 Task: Create a rule from the Routing list, Task moved to a section -> Set Priority in the project BitBridge , set the section as Done clear the priority
Action: Mouse moved to (796, 326)
Screenshot: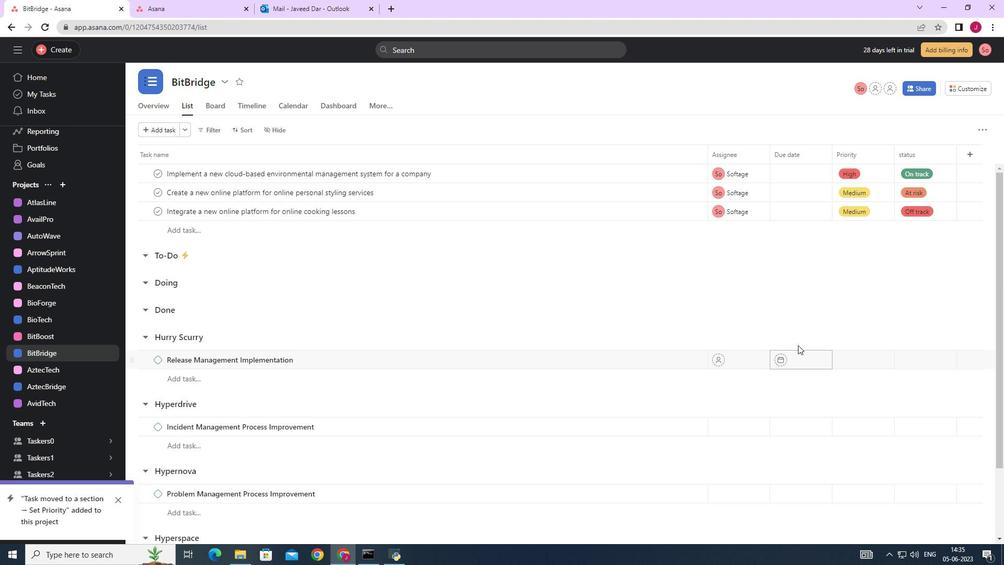 
Action: Mouse scrolled (796, 327) with delta (0, 0)
Screenshot: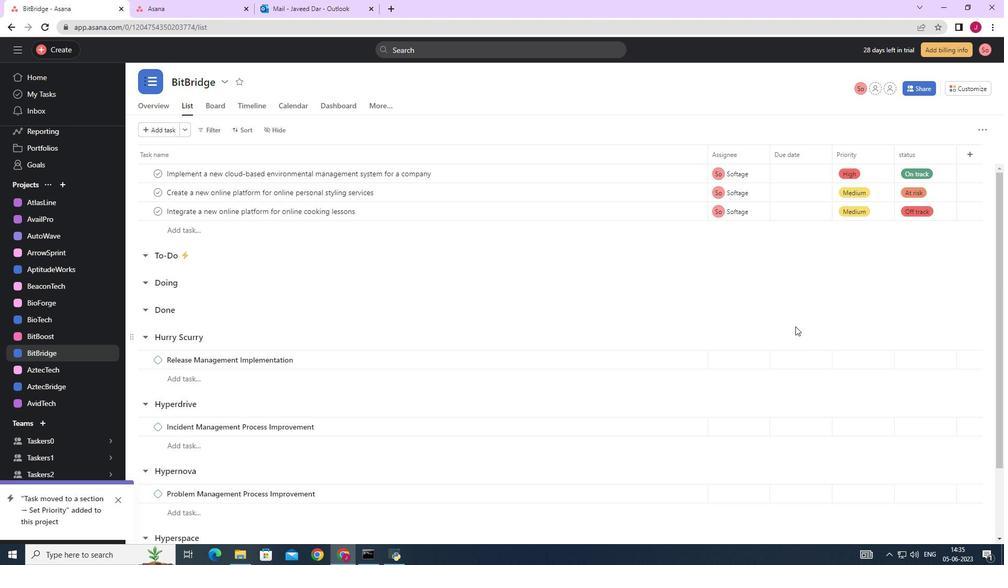 
Action: Mouse scrolled (796, 327) with delta (0, 0)
Screenshot: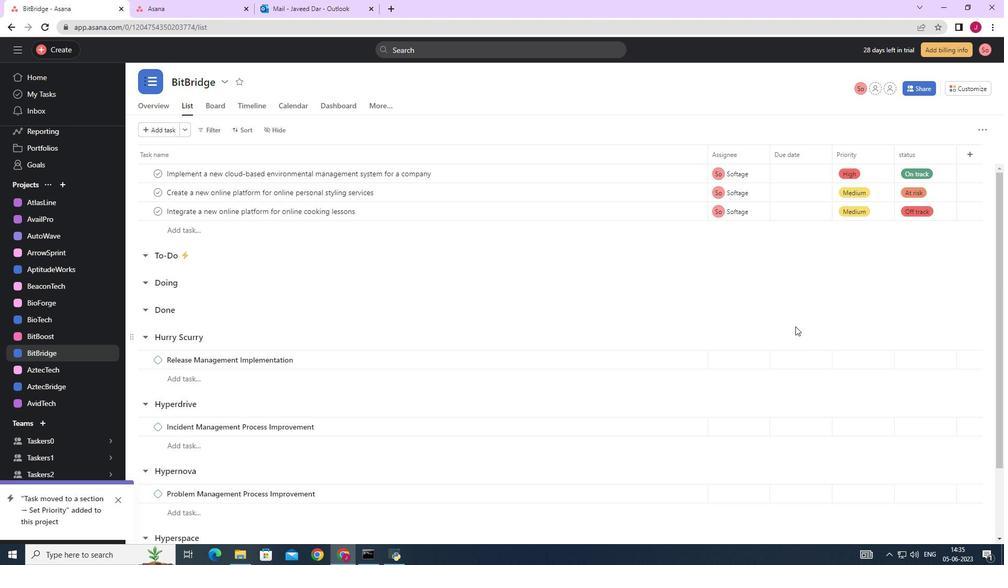 
Action: Mouse scrolled (796, 327) with delta (0, 0)
Screenshot: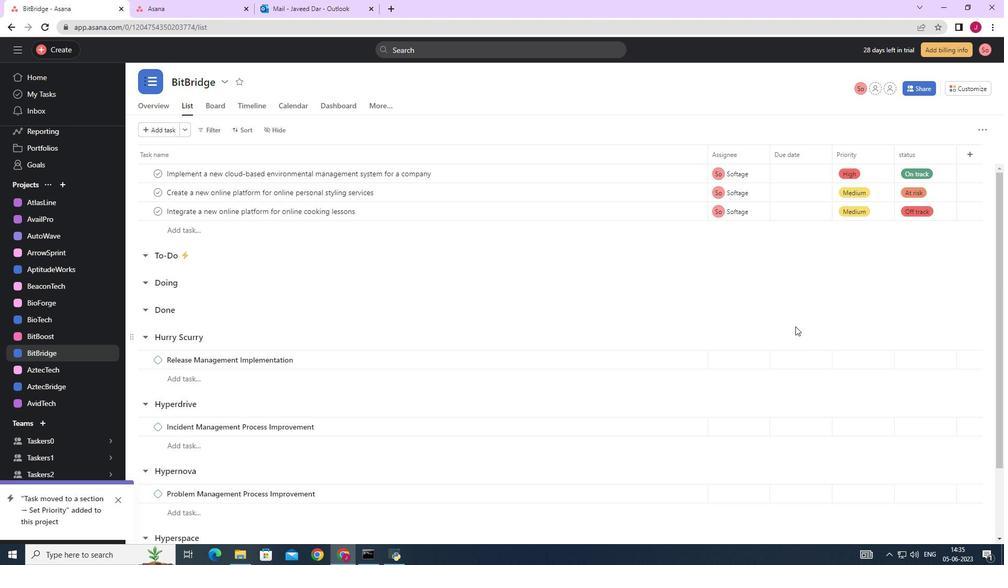 
Action: Mouse moved to (70, 237)
Screenshot: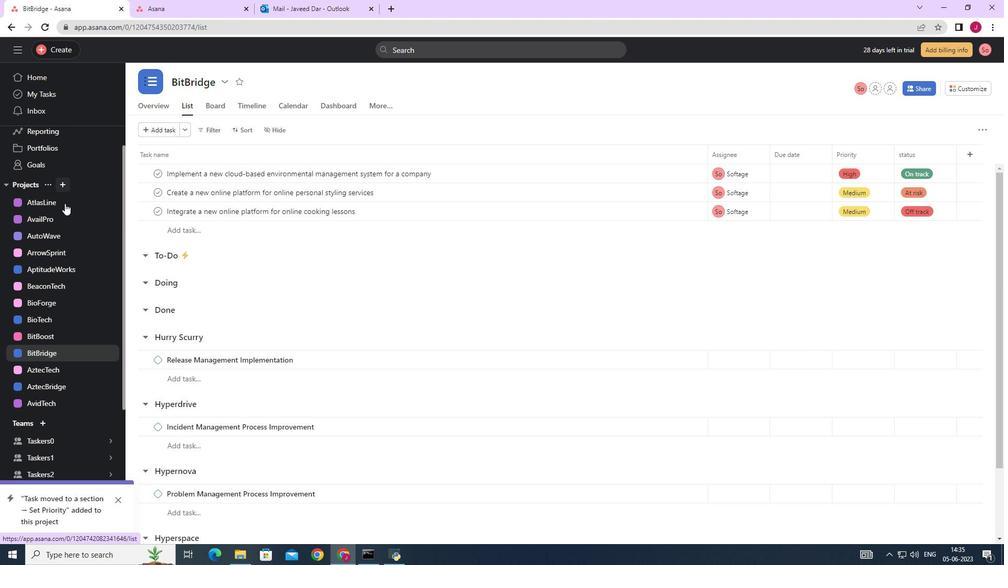
Action: Mouse scrolled (70, 236) with delta (0, 0)
Screenshot: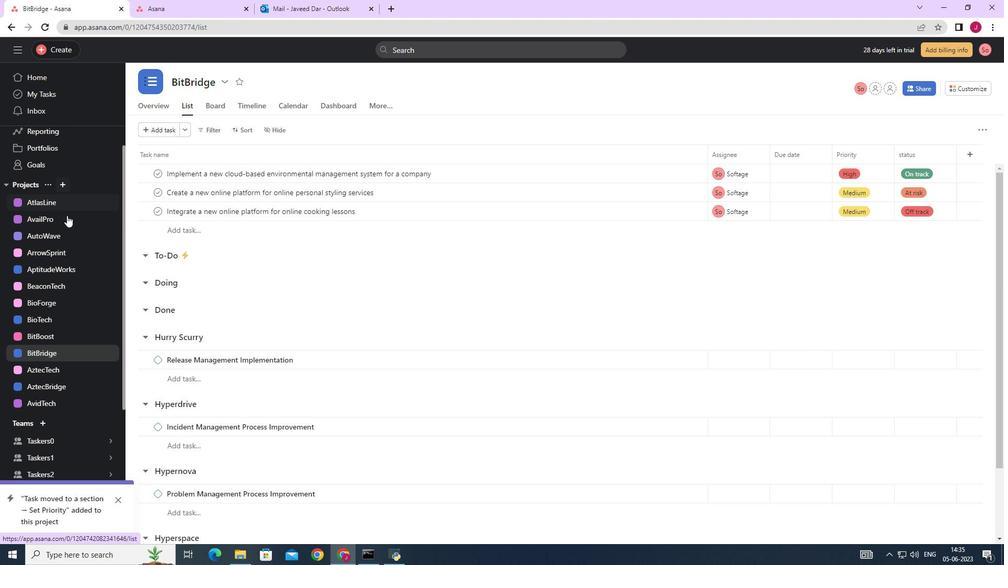 
Action: Mouse moved to (72, 247)
Screenshot: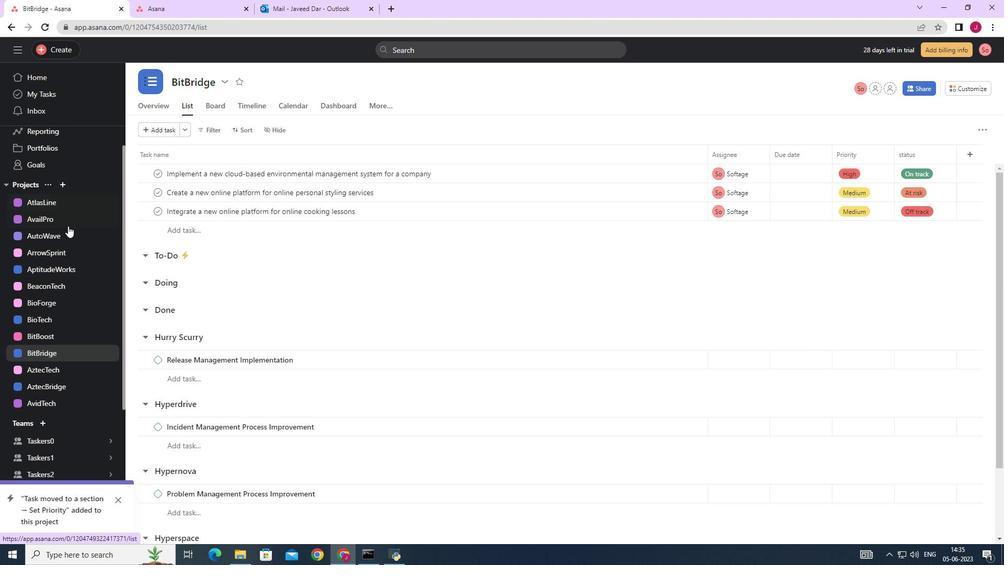 
Action: Mouse scrolled (72, 245) with delta (0, 0)
Screenshot: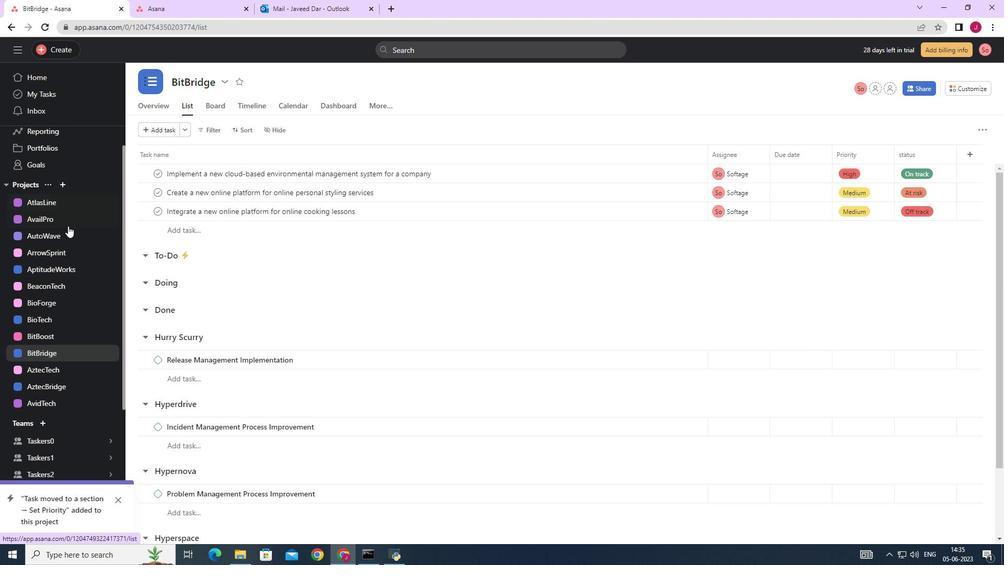 
Action: Mouse moved to (72, 250)
Screenshot: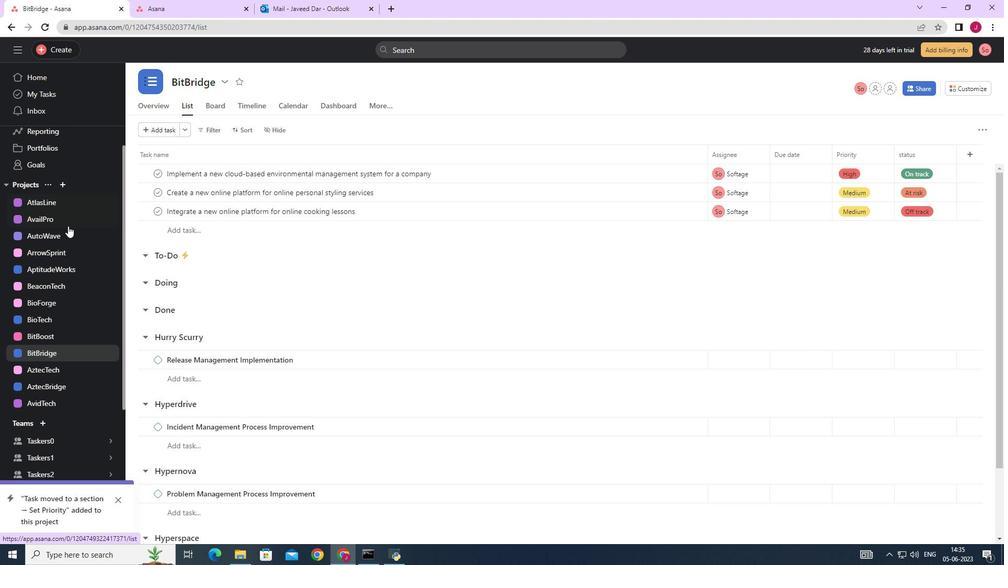
Action: Mouse scrolled (72, 250) with delta (0, 0)
Screenshot: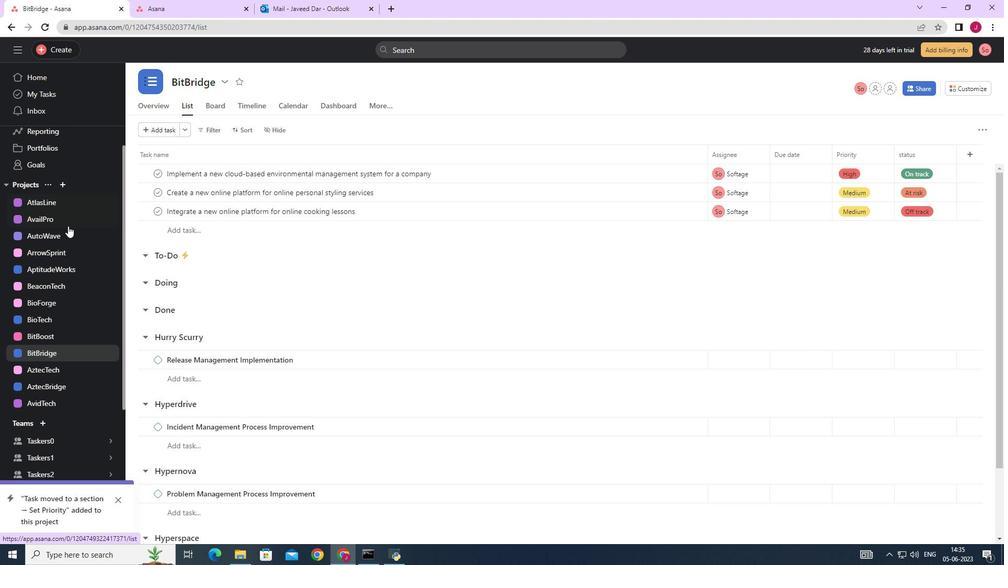 
Action: Mouse moved to (74, 263)
Screenshot: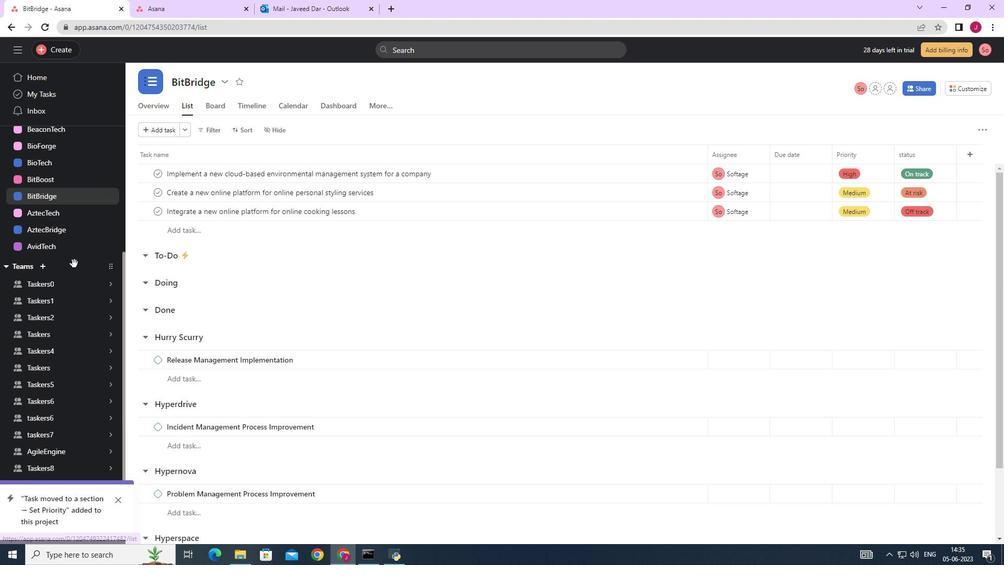 
Action: Mouse scrolled (74, 264) with delta (0, 0)
Screenshot: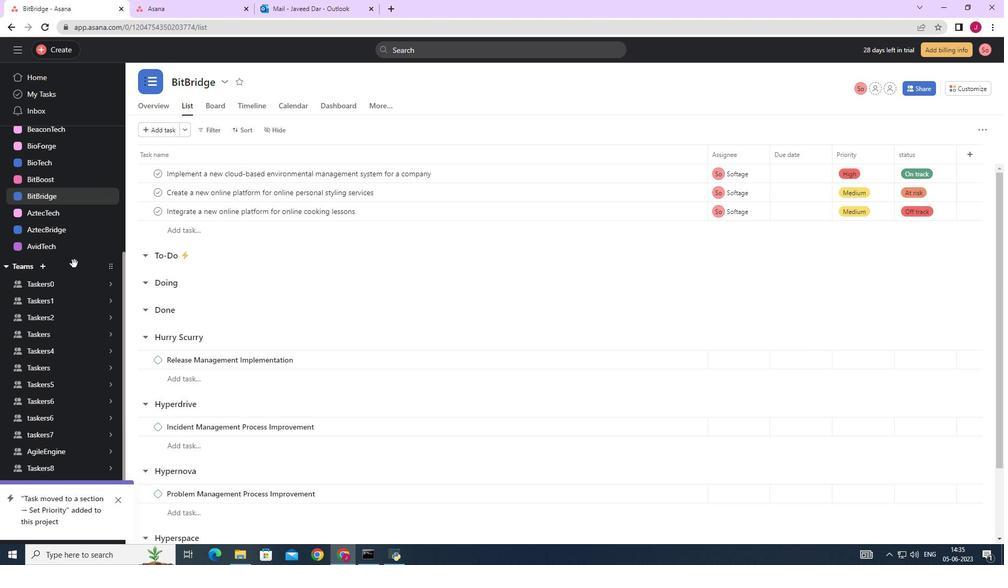 
Action: Mouse scrolled (74, 264) with delta (0, 0)
Screenshot: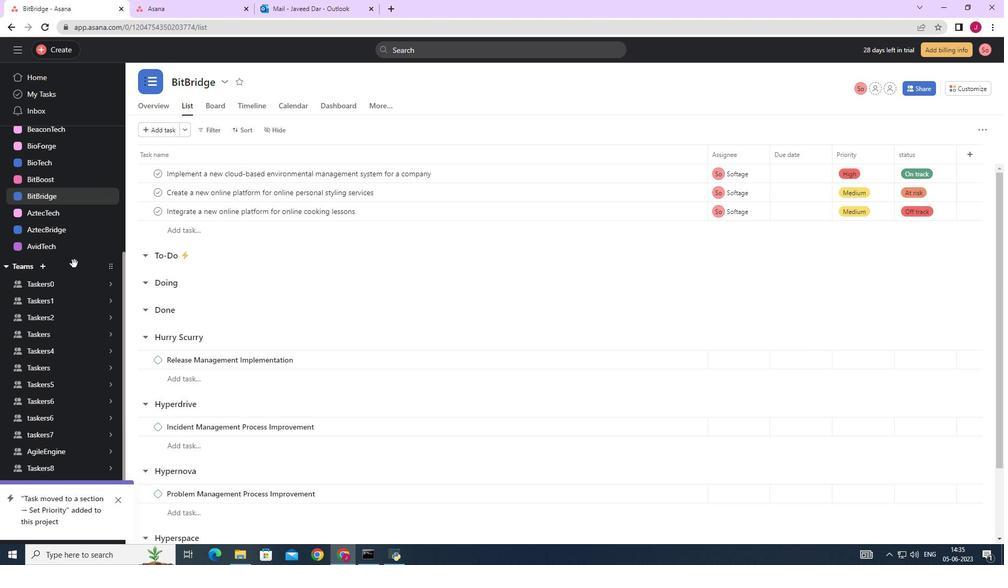 
Action: Mouse scrolled (74, 264) with delta (0, 0)
Screenshot: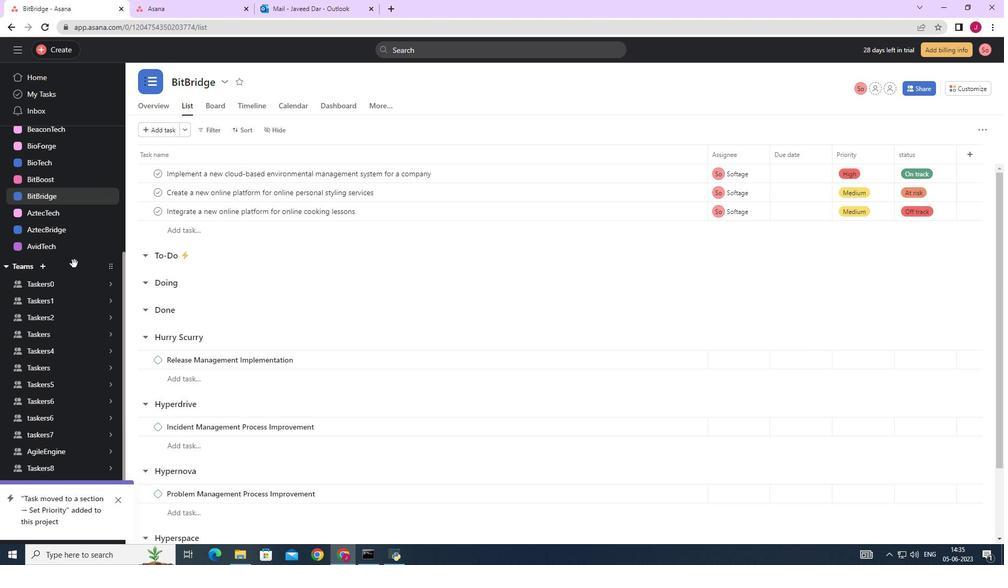 
Action: Mouse moved to (980, 88)
Screenshot: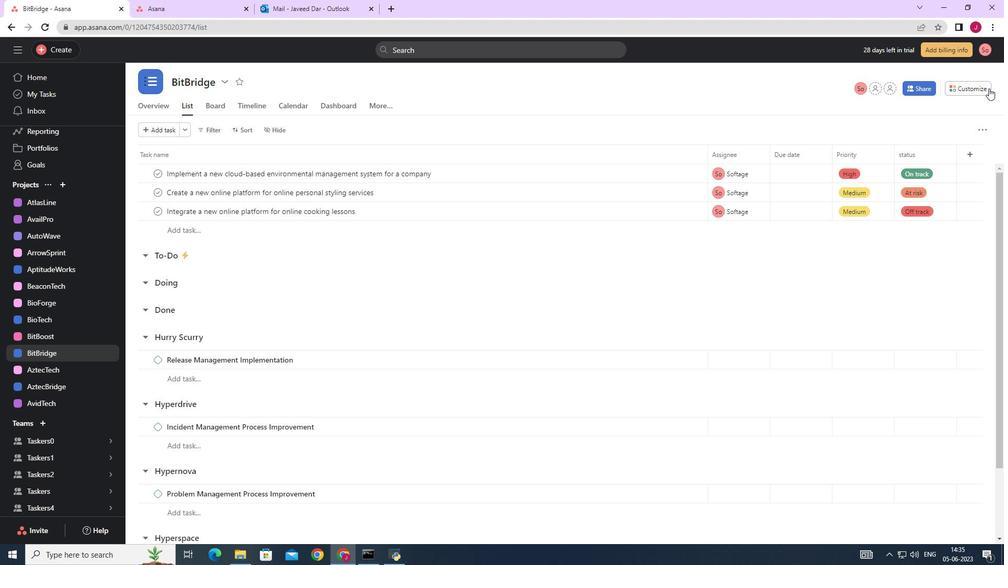 
Action: Mouse pressed left at (980, 88)
Screenshot: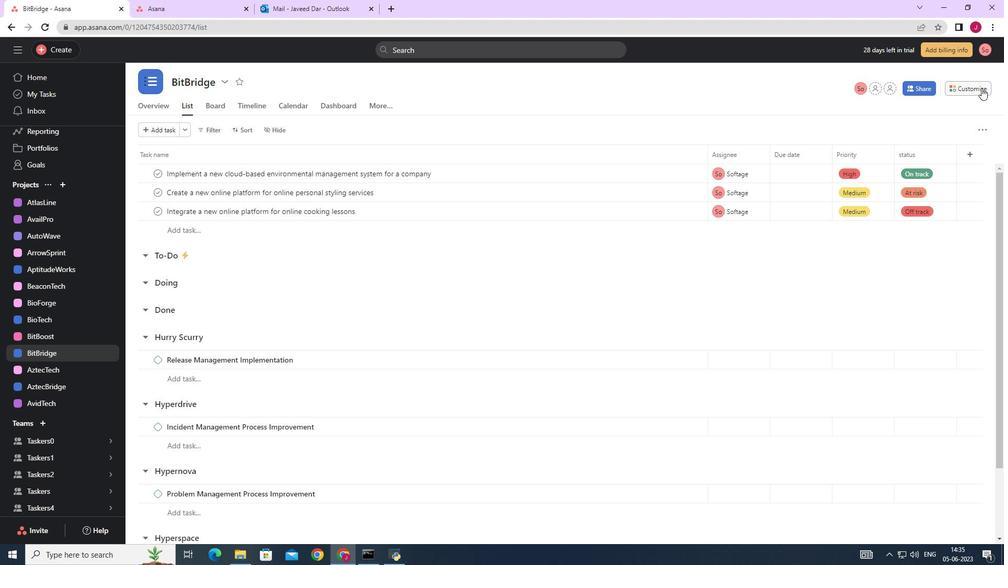 
Action: Mouse moved to (781, 230)
Screenshot: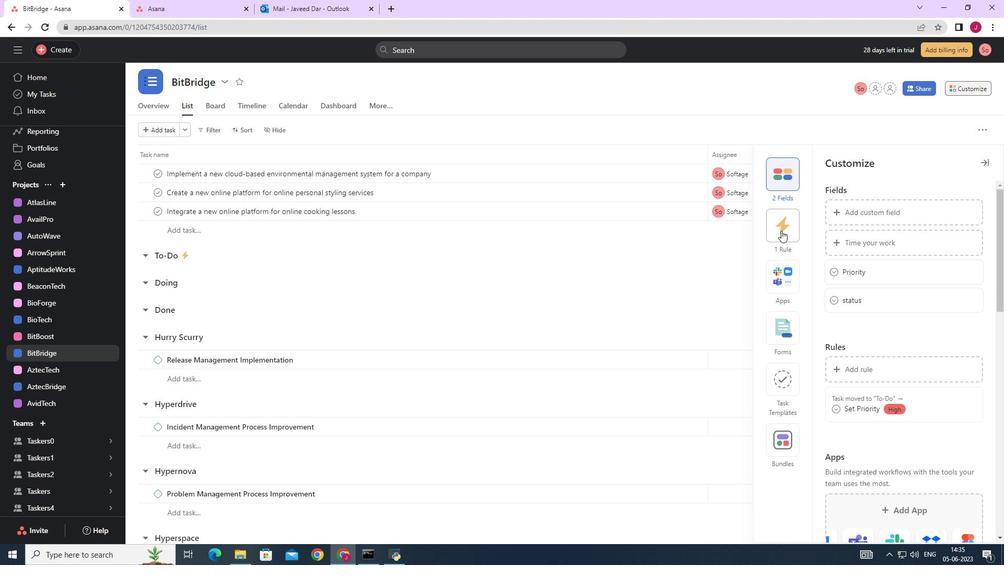 
Action: Mouse pressed left at (781, 230)
Screenshot: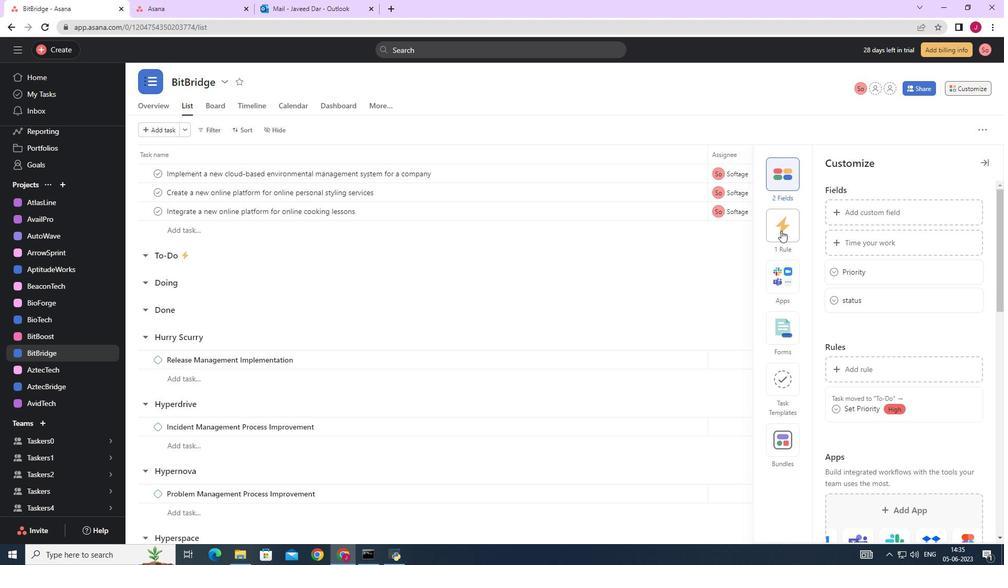 
Action: Mouse moved to (872, 207)
Screenshot: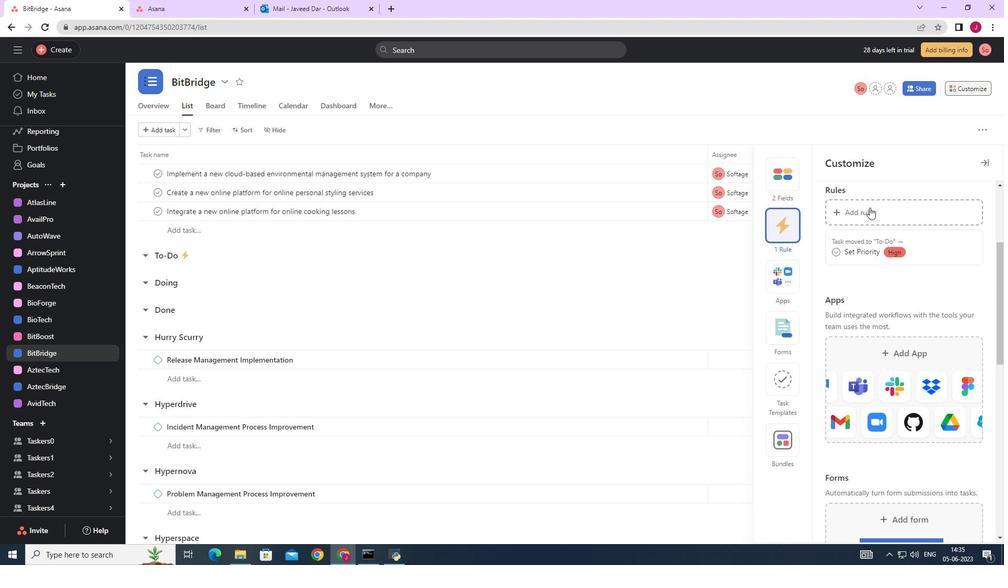 
Action: Mouse pressed left at (872, 207)
Screenshot: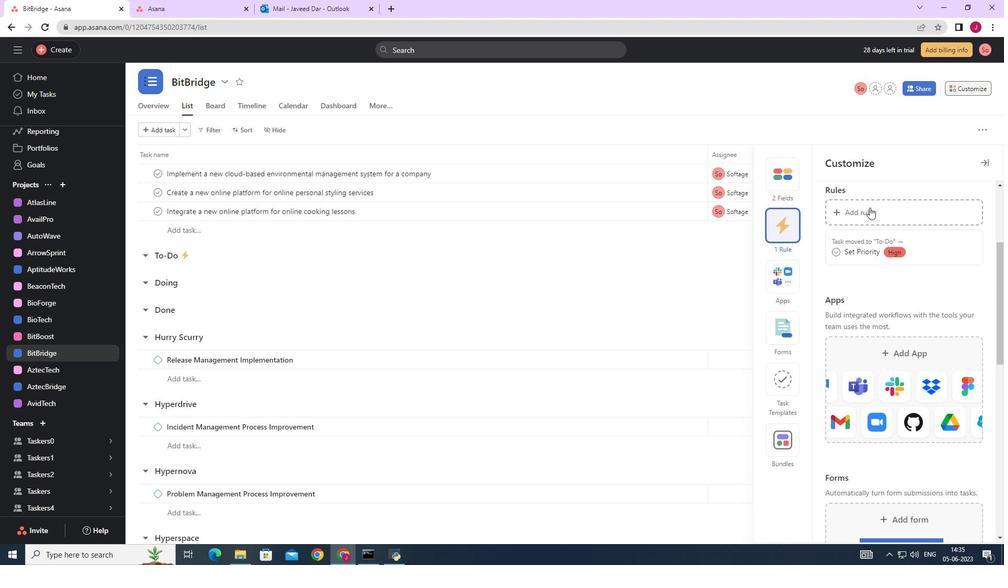 
Action: Mouse moved to (221, 137)
Screenshot: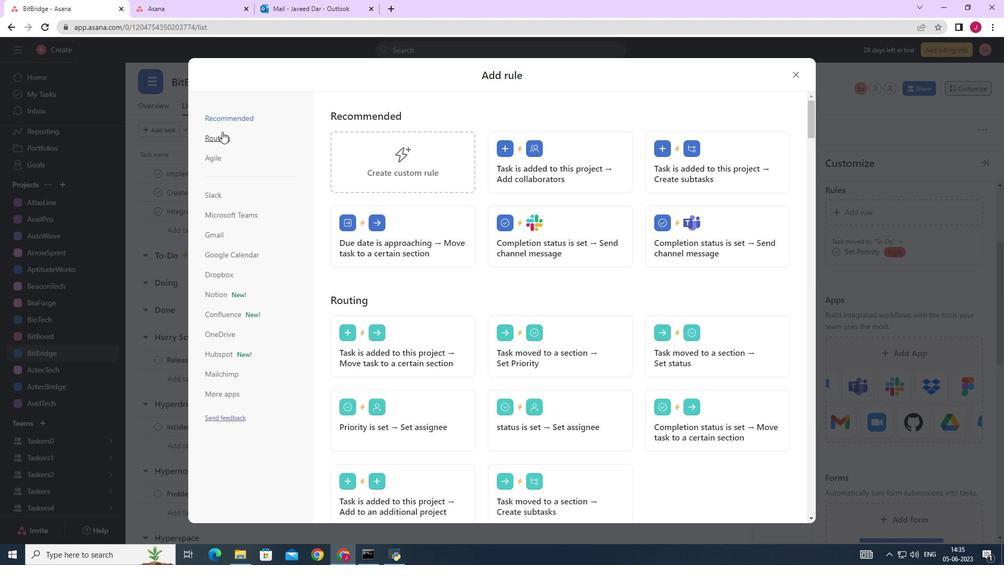 
Action: Mouse pressed left at (221, 137)
Screenshot: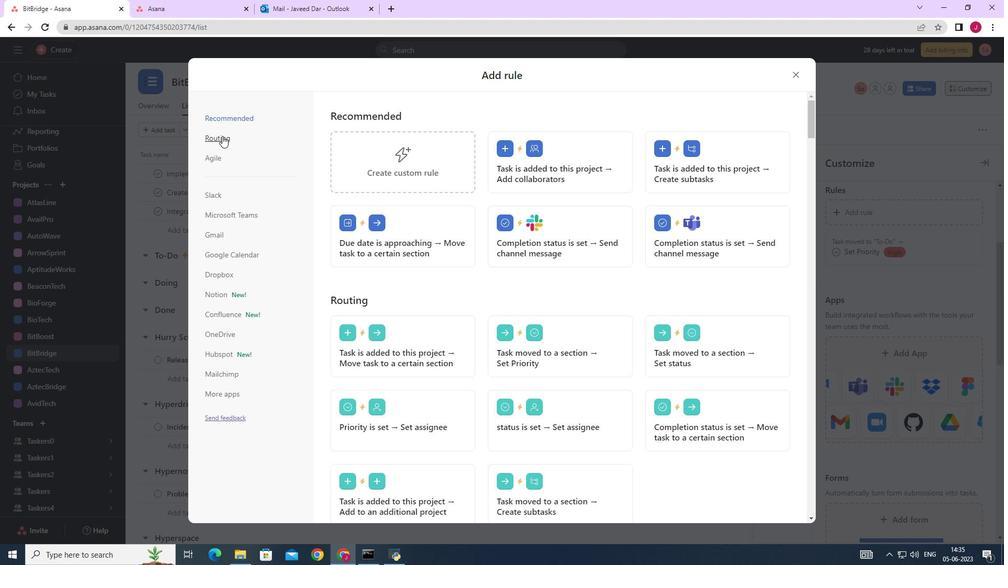 
Action: Mouse moved to (558, 157)
Screenshot: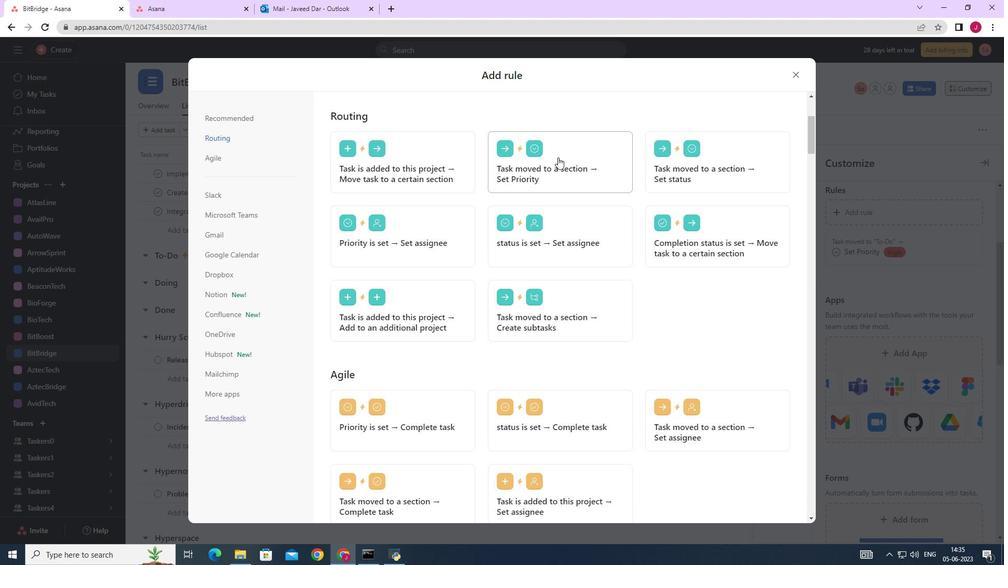 
Action: Mouse pressed left at (558, 157)
Screenshot: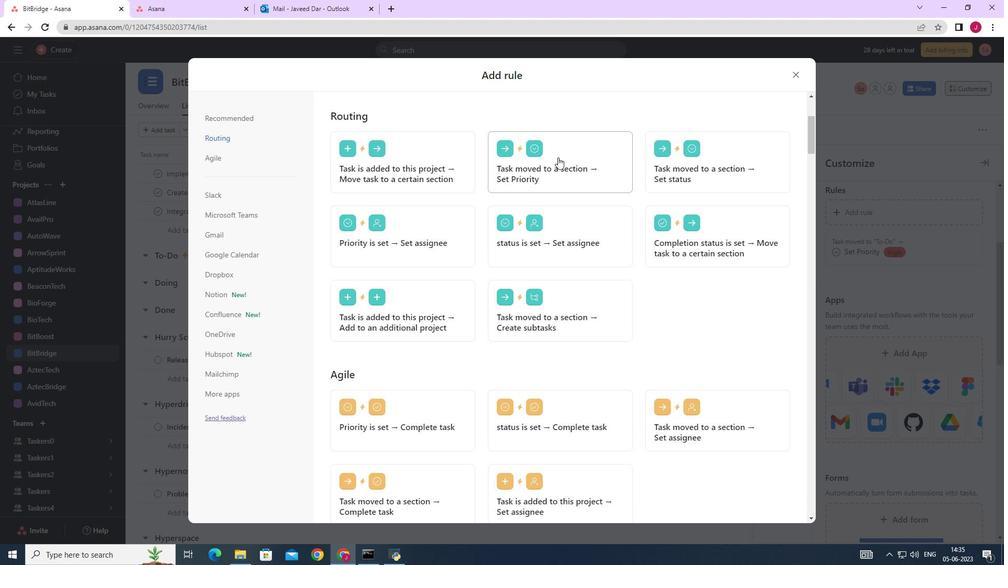 
Action: Mouse moved to (442, 283)
Screenshot: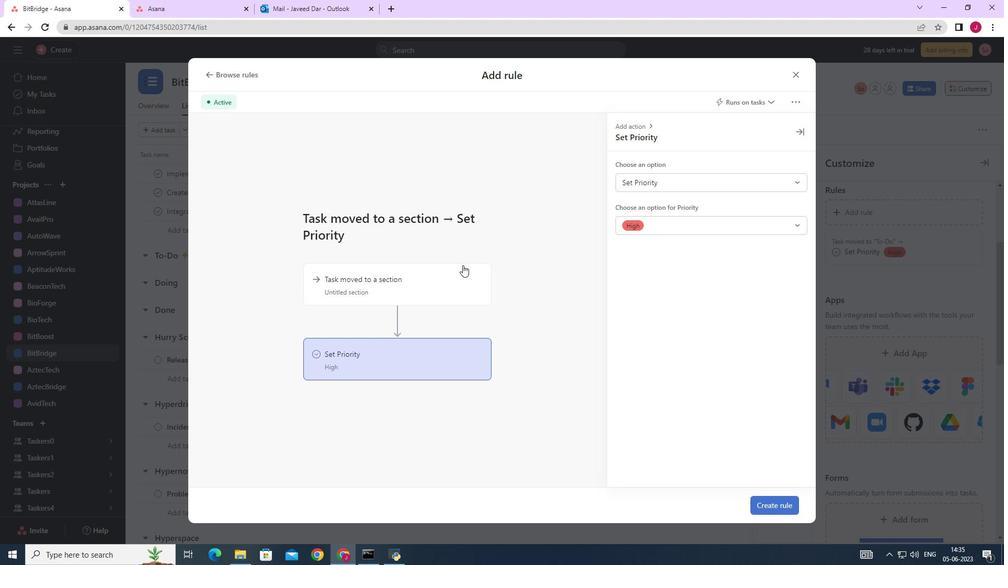 
Action: Mouse pressed left at (442, 283)
Screenshot: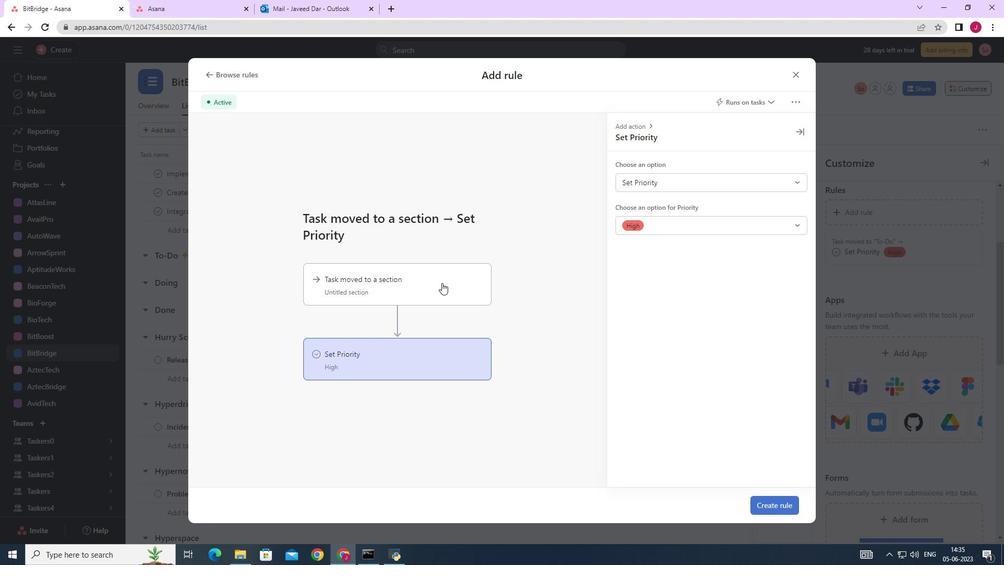 
Action: Mouse moved to (449, 355)
Screenshot: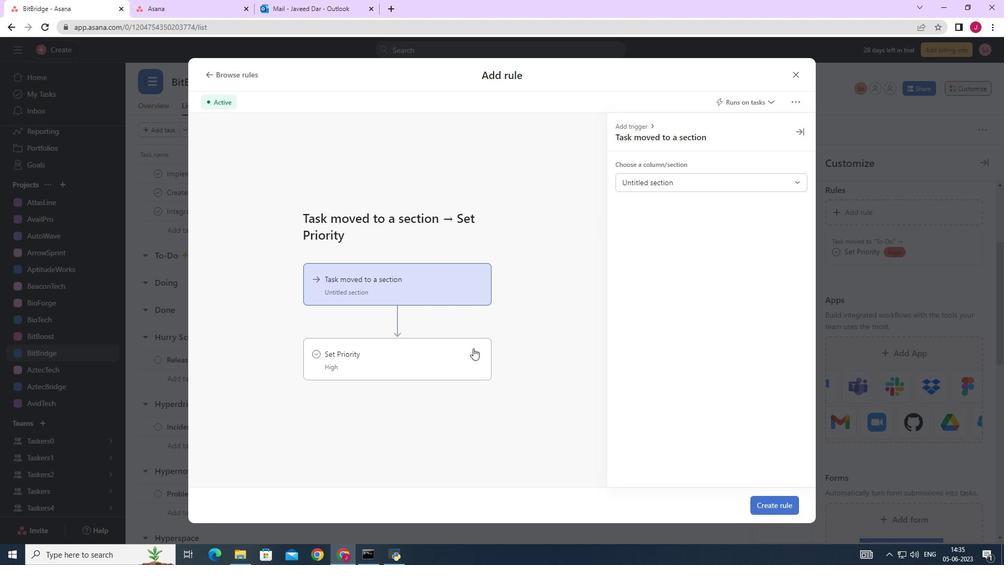 
Action: Mouse pressed left at (449, 355)
Screenshot: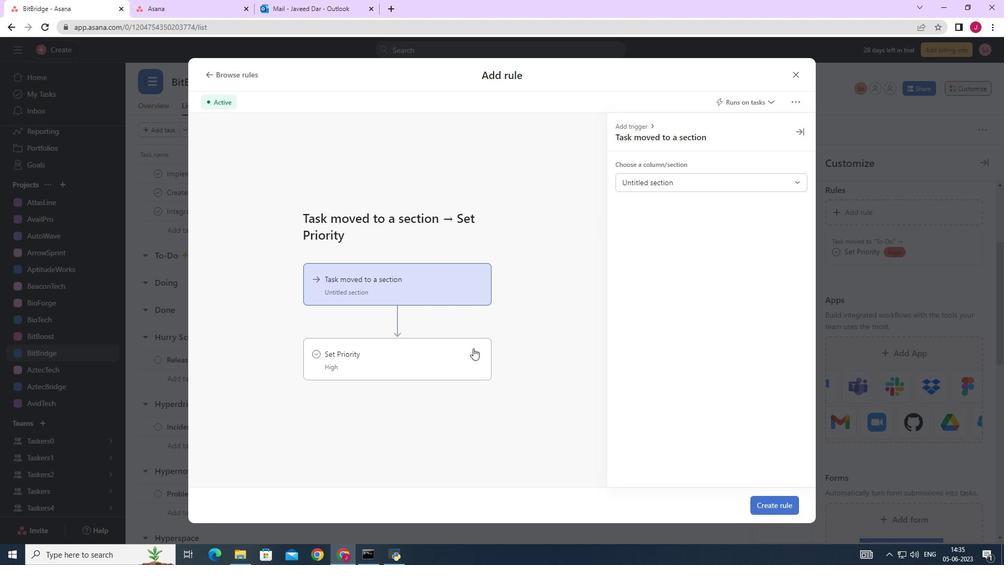 
Action: Mouse moved to (645, 180)
Screenshot: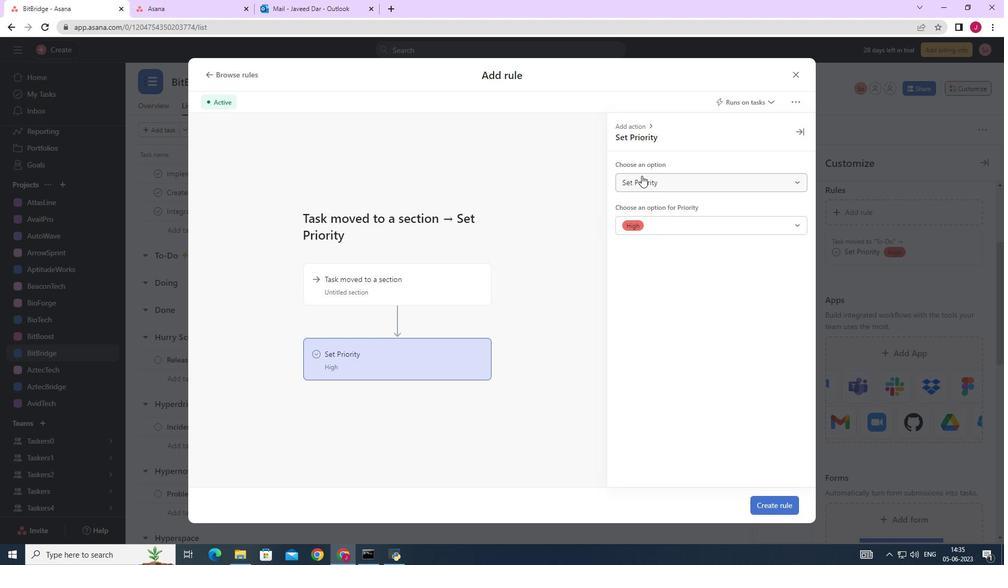 
Action: Mouse pressed left at (645, 180)
Screenshot: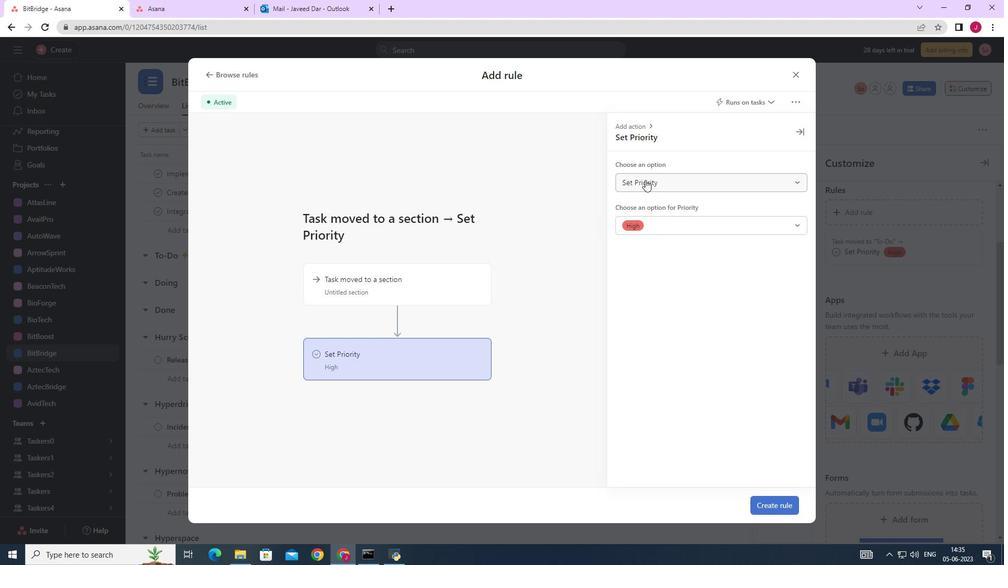 
Action: Mouse moved to (440, 275)
Screenshot: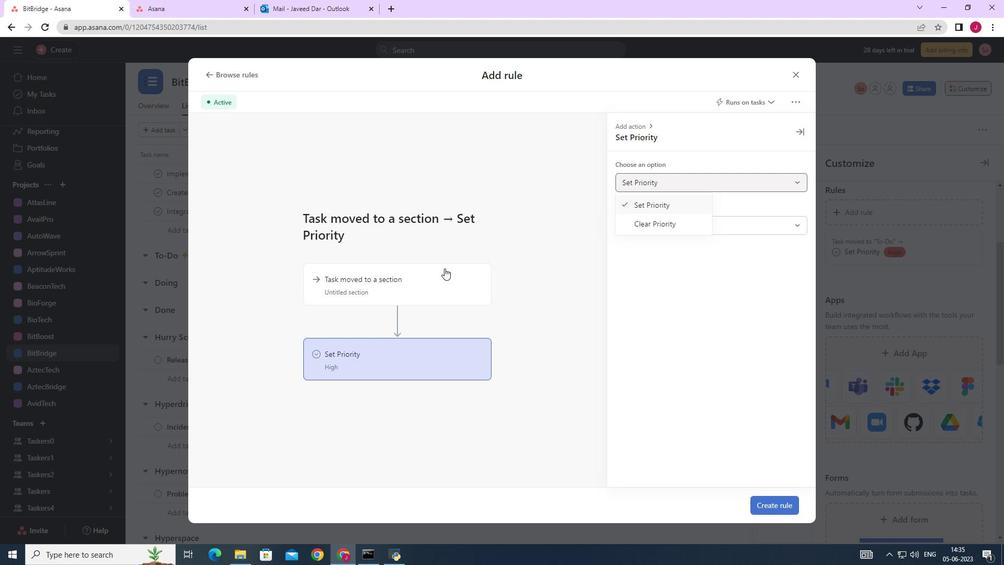 
Action: Mouse pressed left at (440, 275)
Screenshot: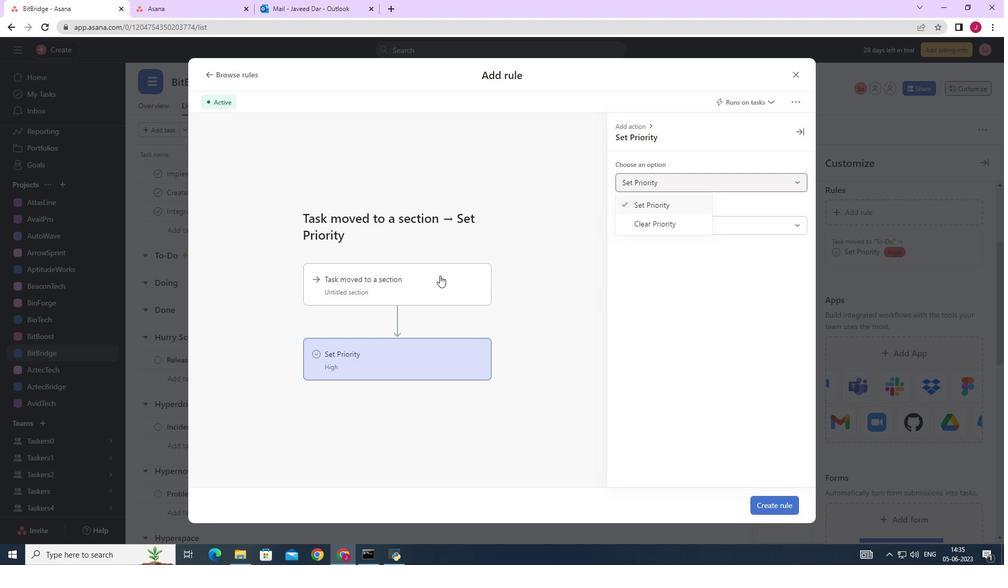 
Action: Mouse moved to (668, 180)
Screenshot: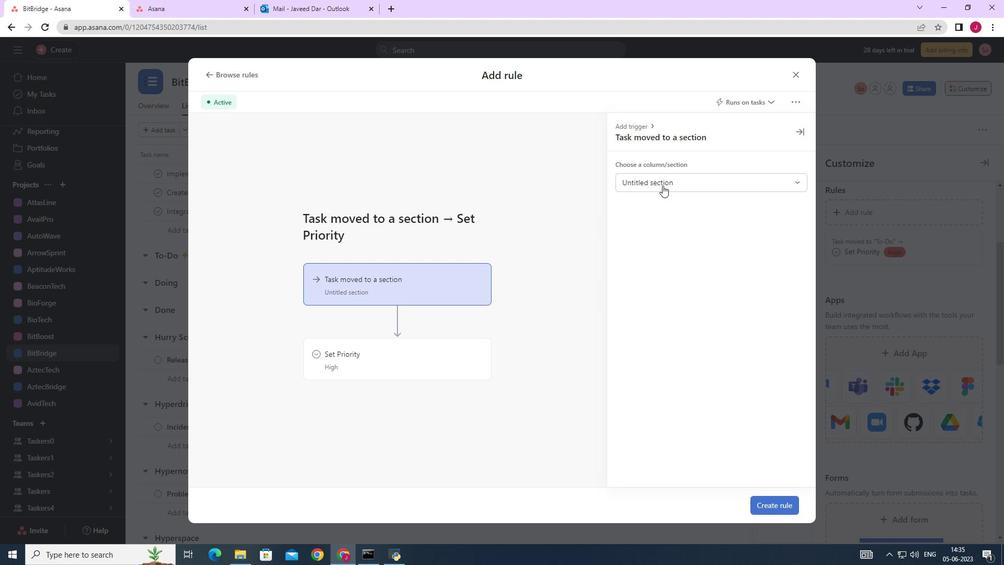 
Action: Mouse pressed left at (668, 180)
Screenshot: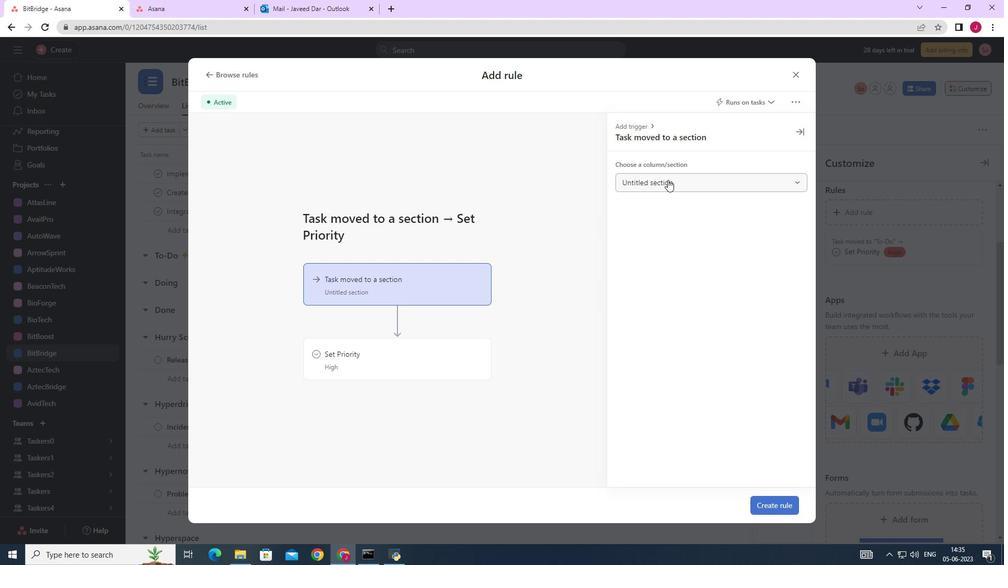 
Action: Mouse moved to (648, 258)
Screenshot: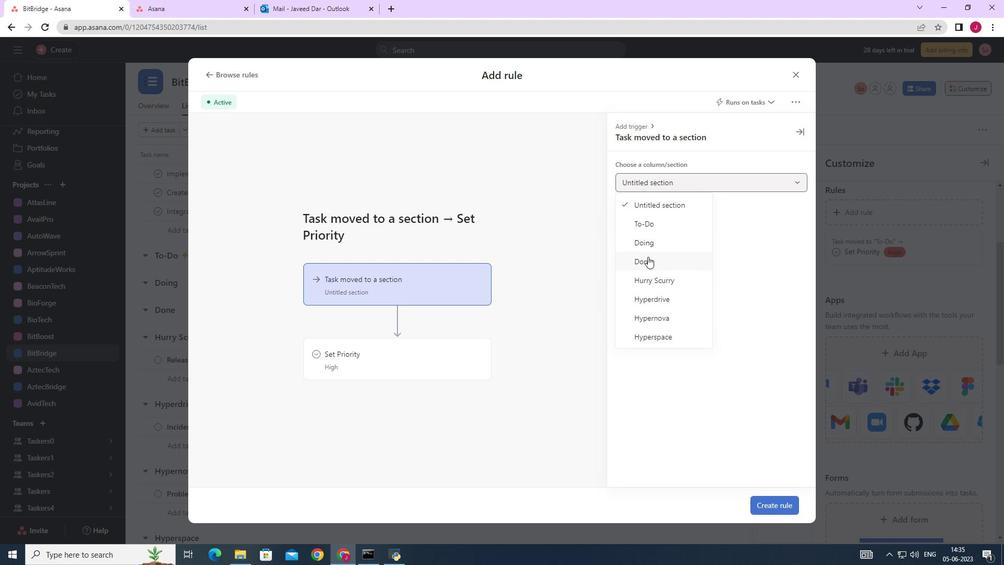 
Action: Mouse pressed left at (648, 258)
Screenshot: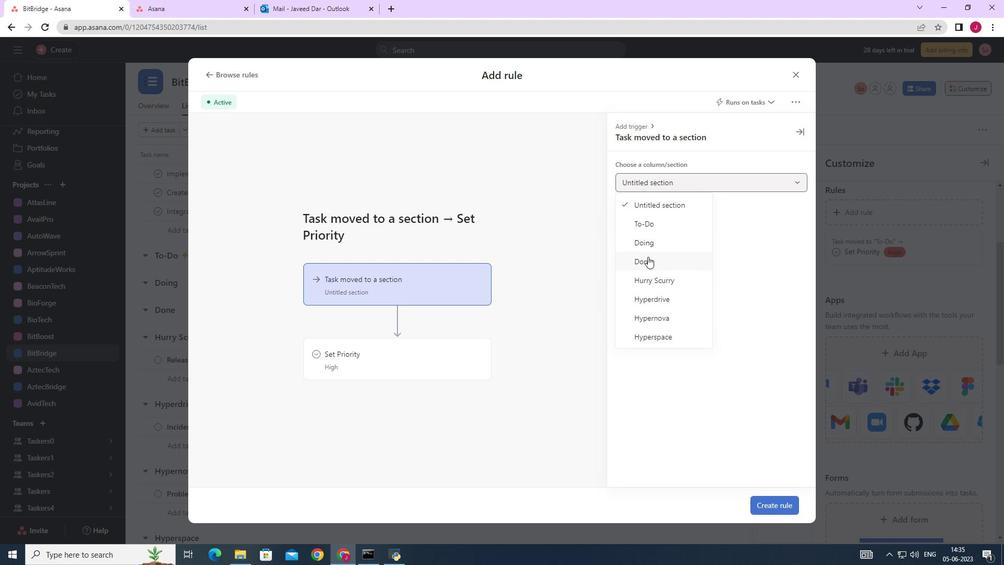 
Action: Mouse moved to (434, 362)
Screenshot: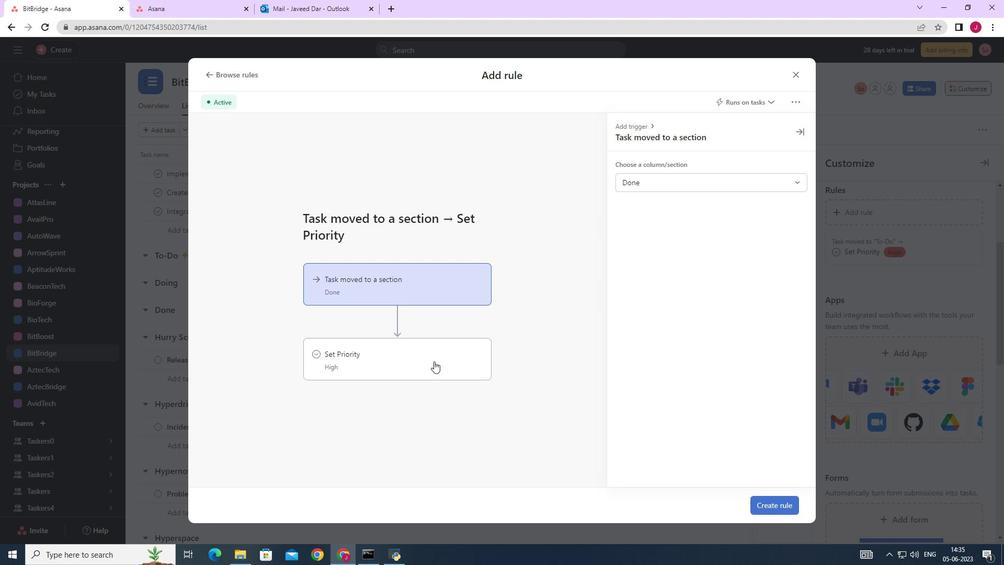 
Action: Mouse pressed left at (434, 362)
Screenshot: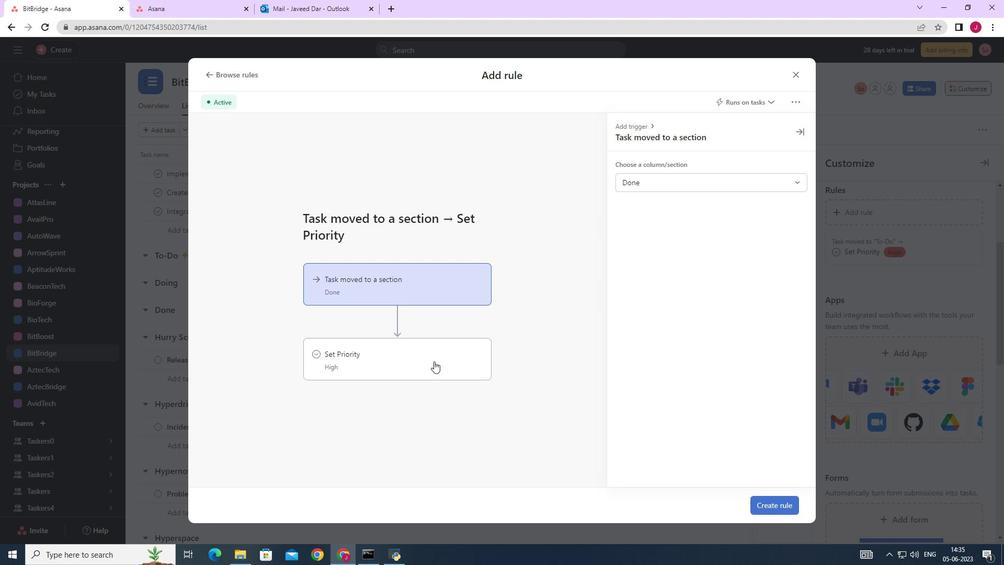 
Action: Mouse moved to (641, 183)
Screenshot: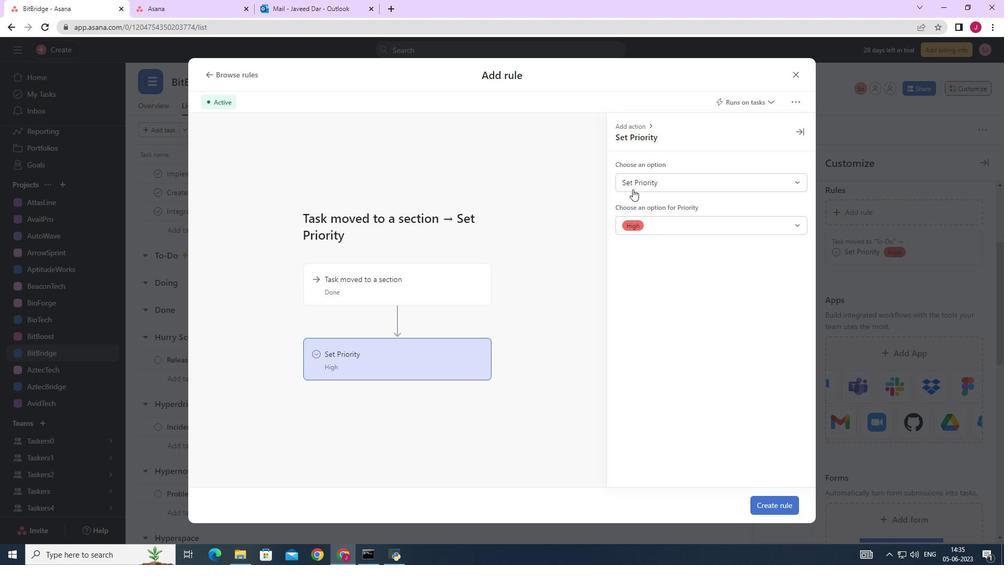 
Action: Mouse pressed left at (641, 183)
Screenshot: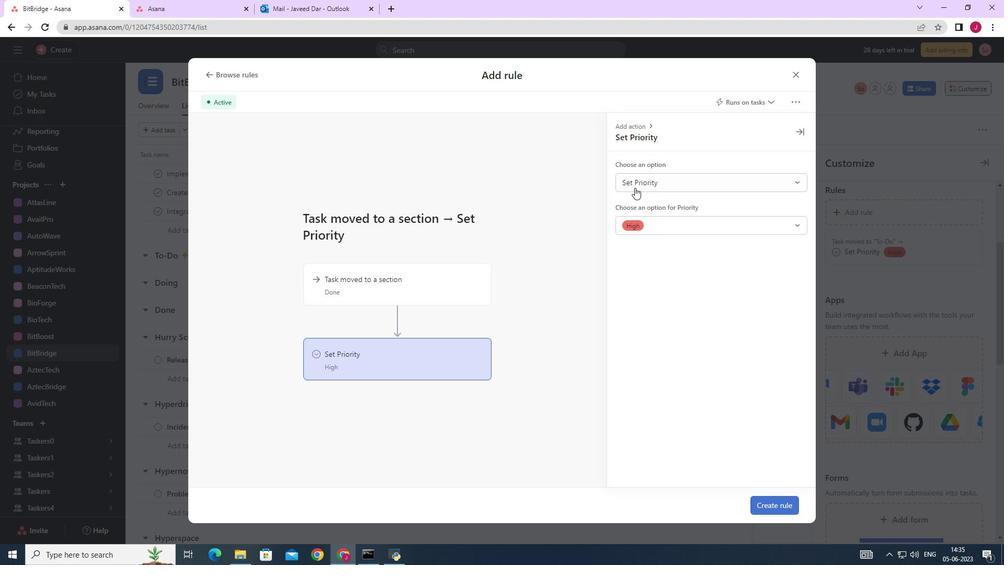 
Action: Mouse moved to (651, 222)
Screenshot: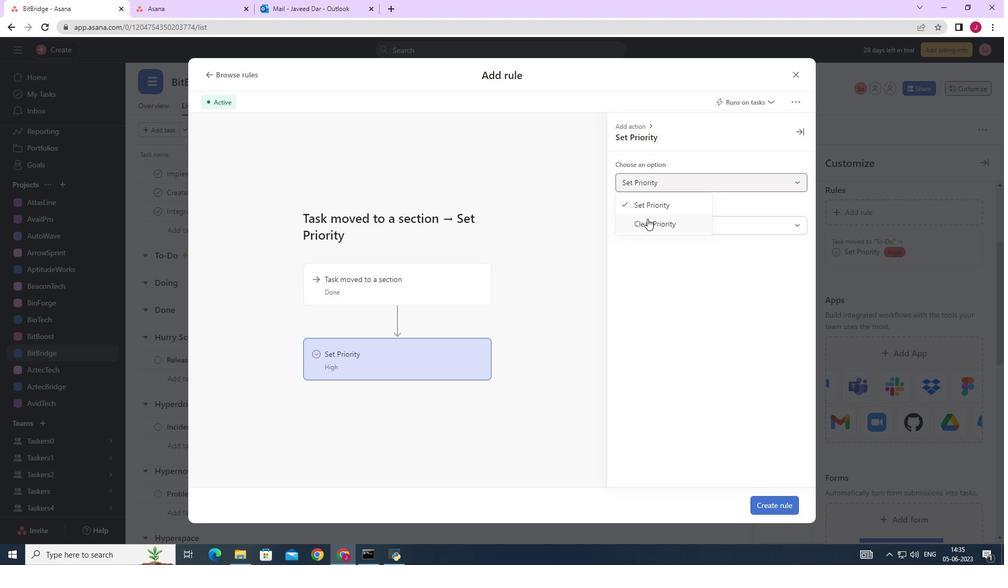 
Action: Mouse pressed left at (651, 222)
Screenshot: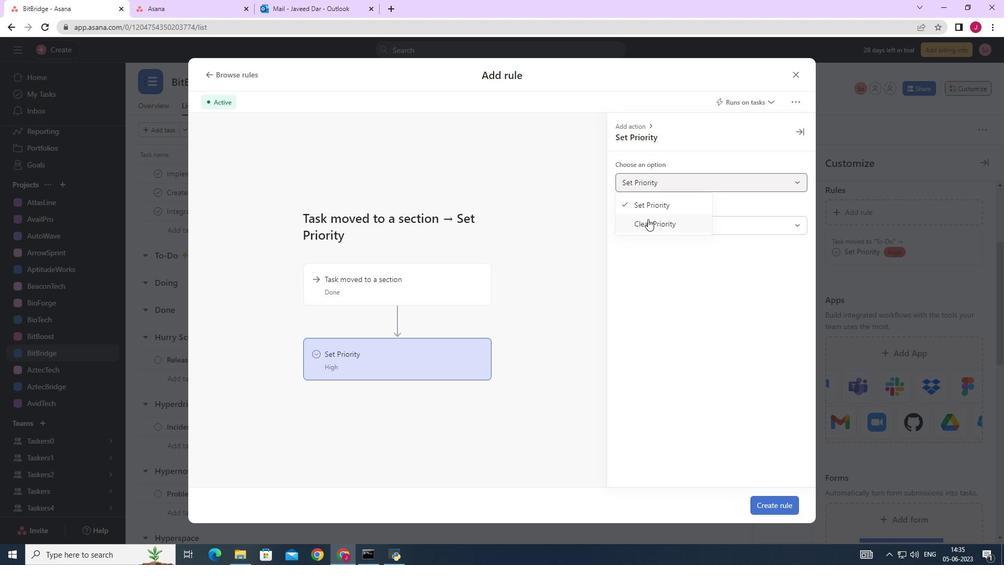 
Action: Mouse moved to (463, 348)
Screenshot: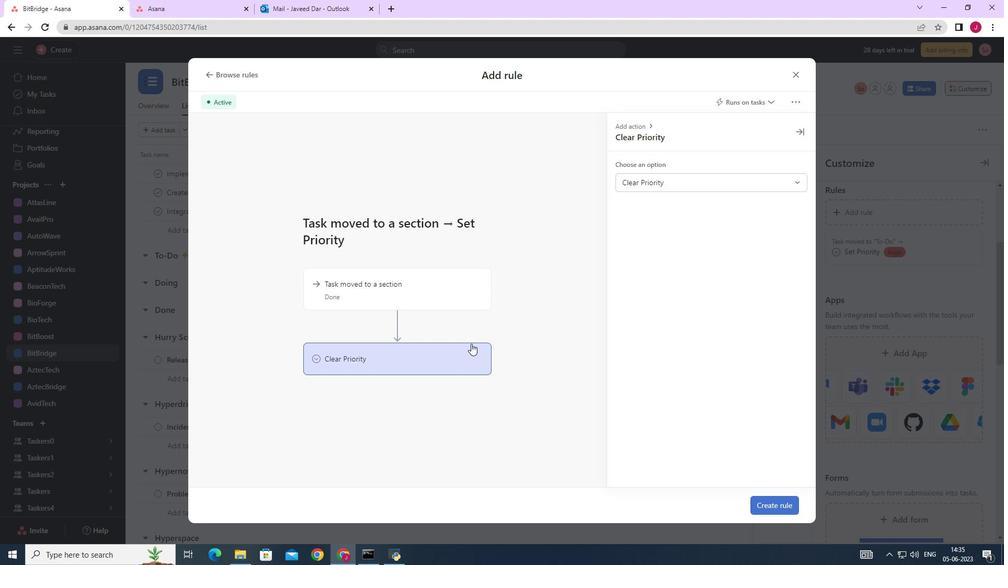 
Action: Mouse pressed left at (463, 348)
Screenshot: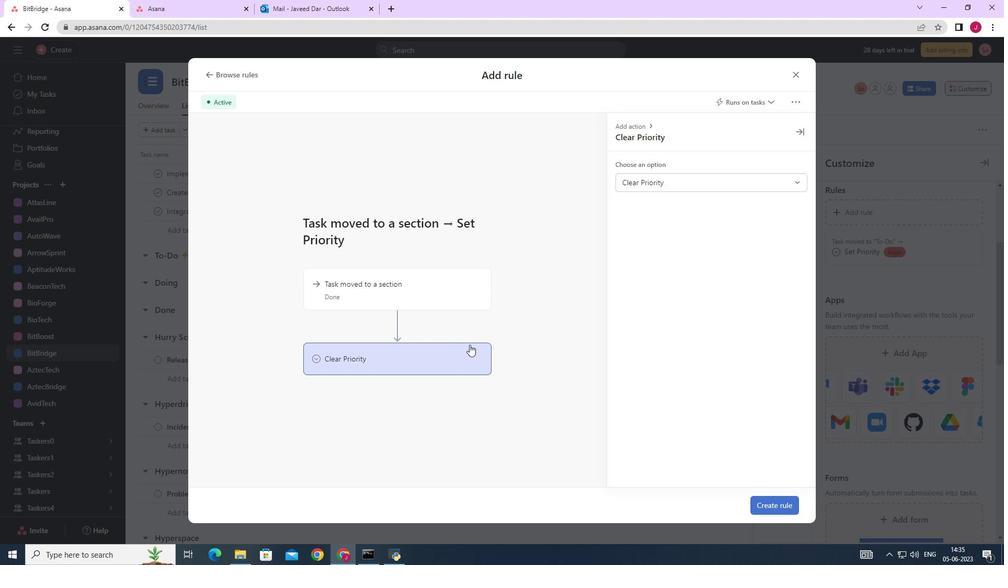
Action: Mouse moved to (771, 507)
Screenshot: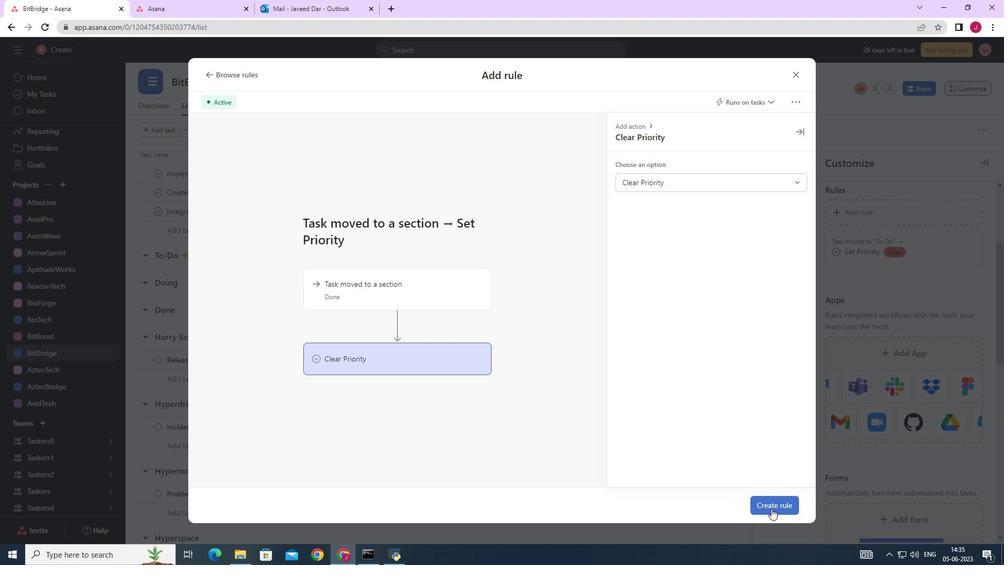 
Action: Mouse pressed left at (771, 507)
Screenshot: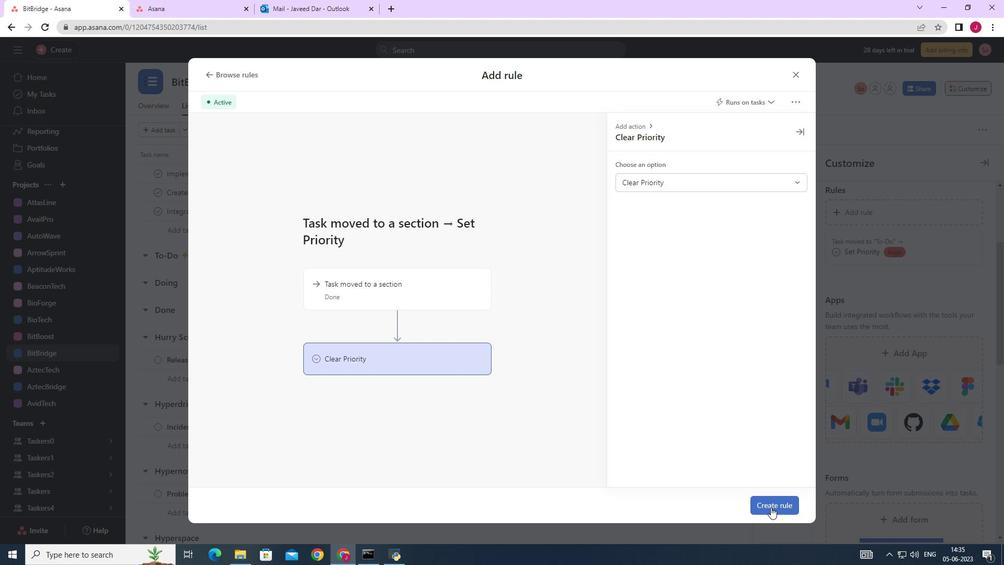 
Action: Mouse moved to (724, 375)
Screenshot: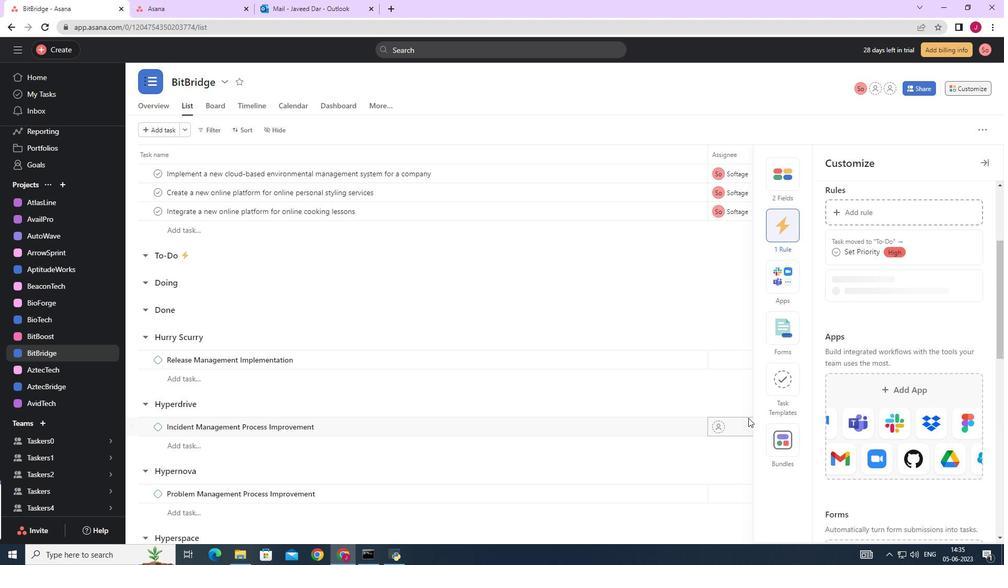 
